 Task: Add an event with the title Product Demo, date '2023/10/01', time 8:30 AM to 10:30 AMand add a description: A Product Demo is a live demonstration of a product's features, functionality, and benefits to potential customers, clients, or stakeholders. It is a powerful tool for showcasing the value proposition of a product and allowing individuals to experience its capabilities firsthand._x000D_
_x000D_
Select event color  Peacock . Add location for the event as: 987 Av. dos Aliados, Porto, Portugal, logged in from the account softage.1@softage.netand send the event invitation to softage.10@softage.net and softage.2@softage.net. Set a reminder for the event Doesn't repeat
Action: Mouse moved to (65, 103)
Screenshot: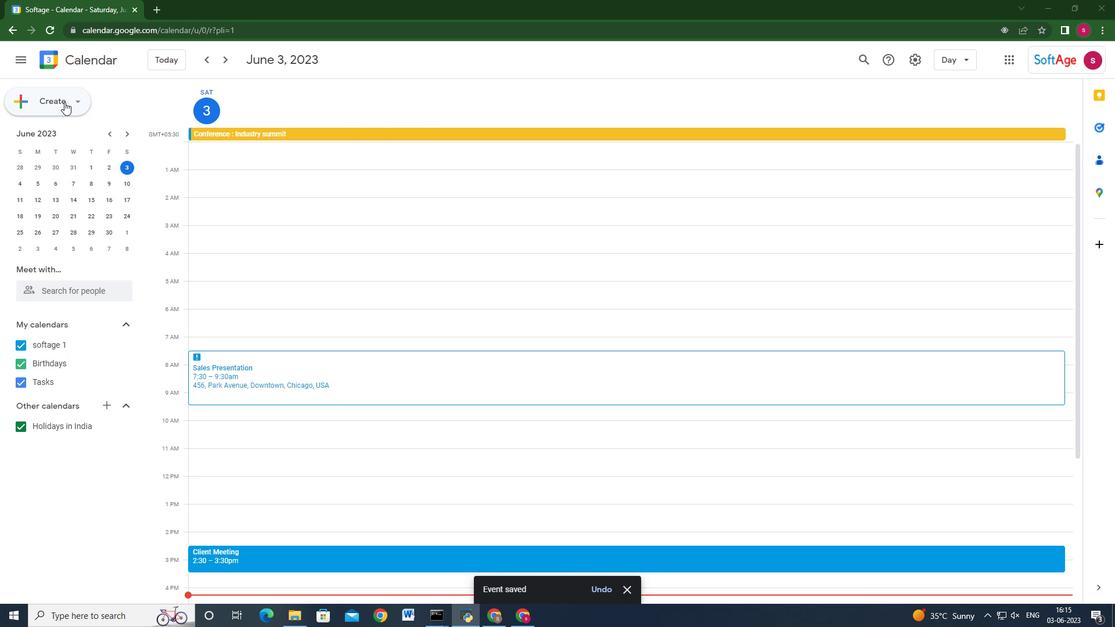 
Action: Mouse pressed left at (65, 103)
Screenshot: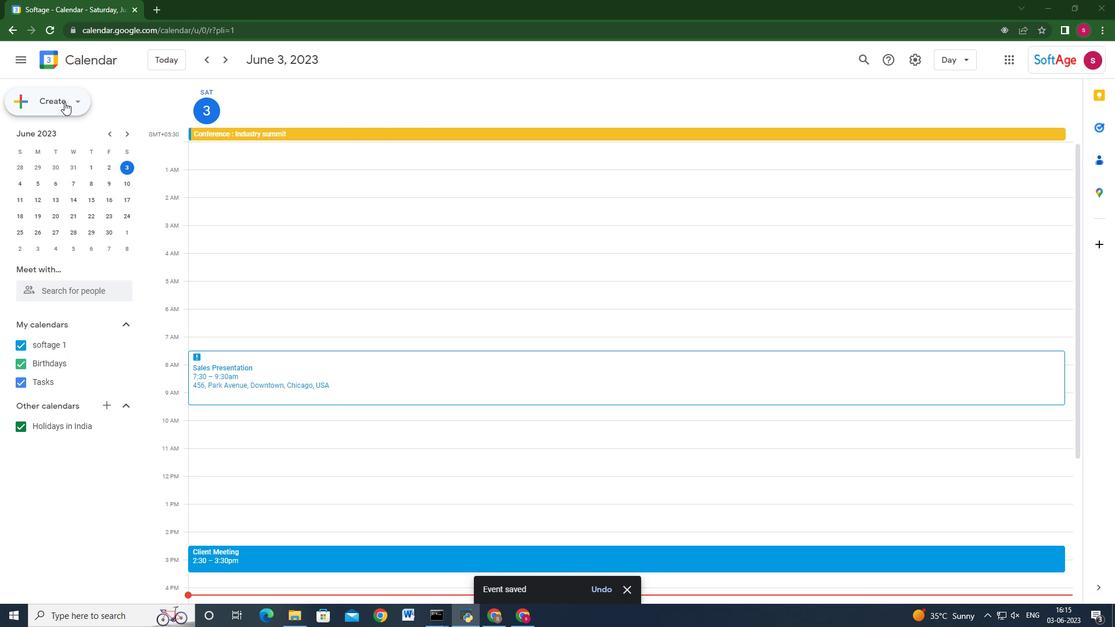 
Action: Mouse moved to (58, 127)
Screenshot: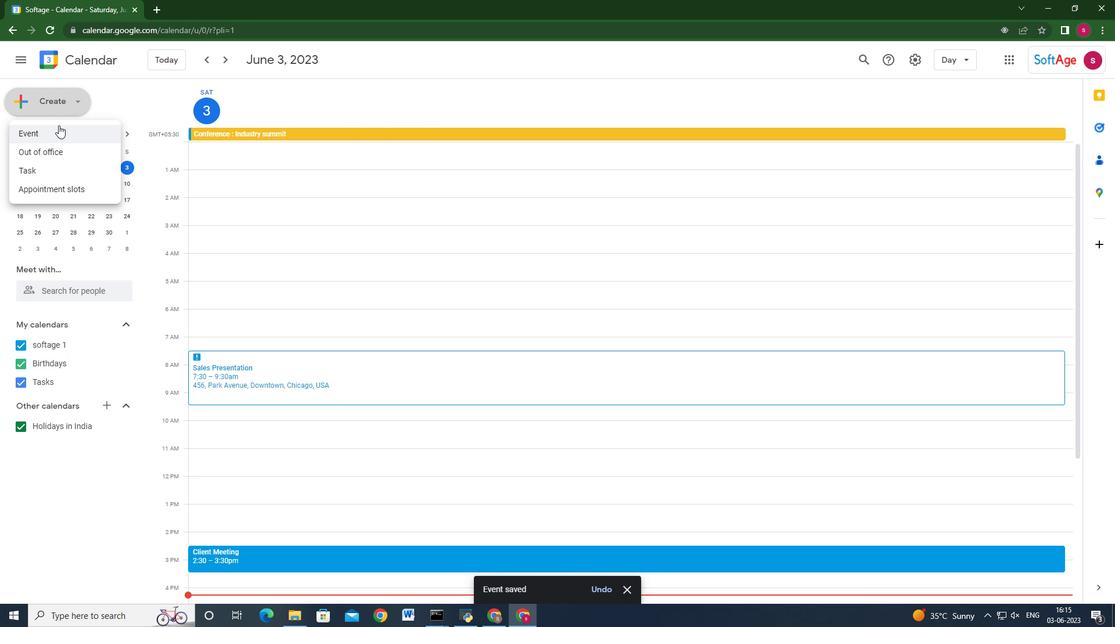 
Action: Mouse pressed left at (58, 127)
Screenshot: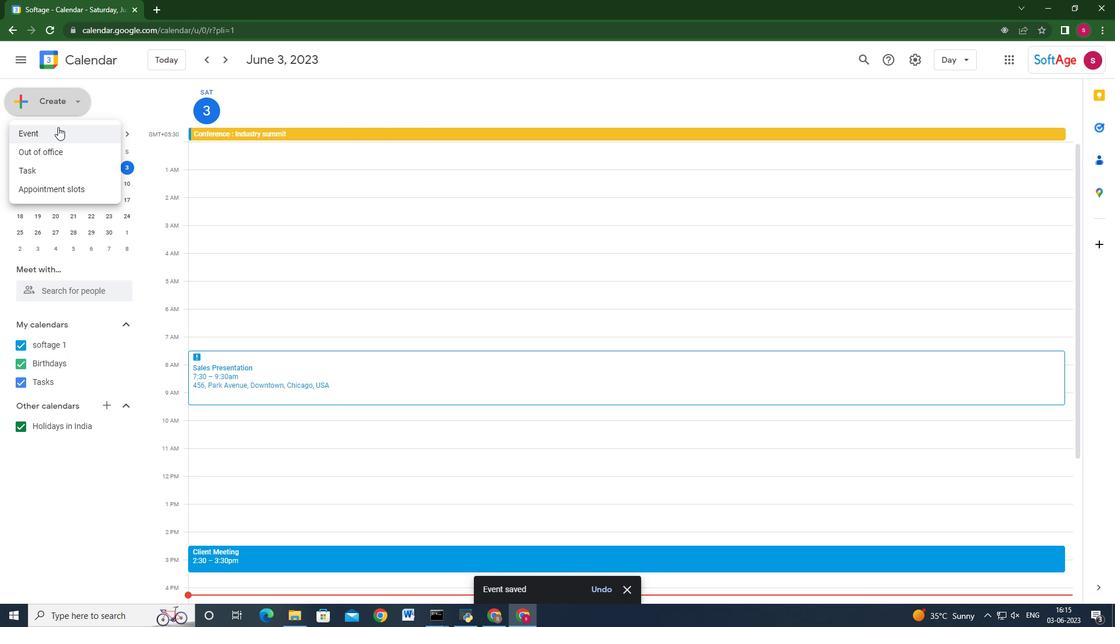 
Action: Mouse moved to (638, 552)
Screenshot: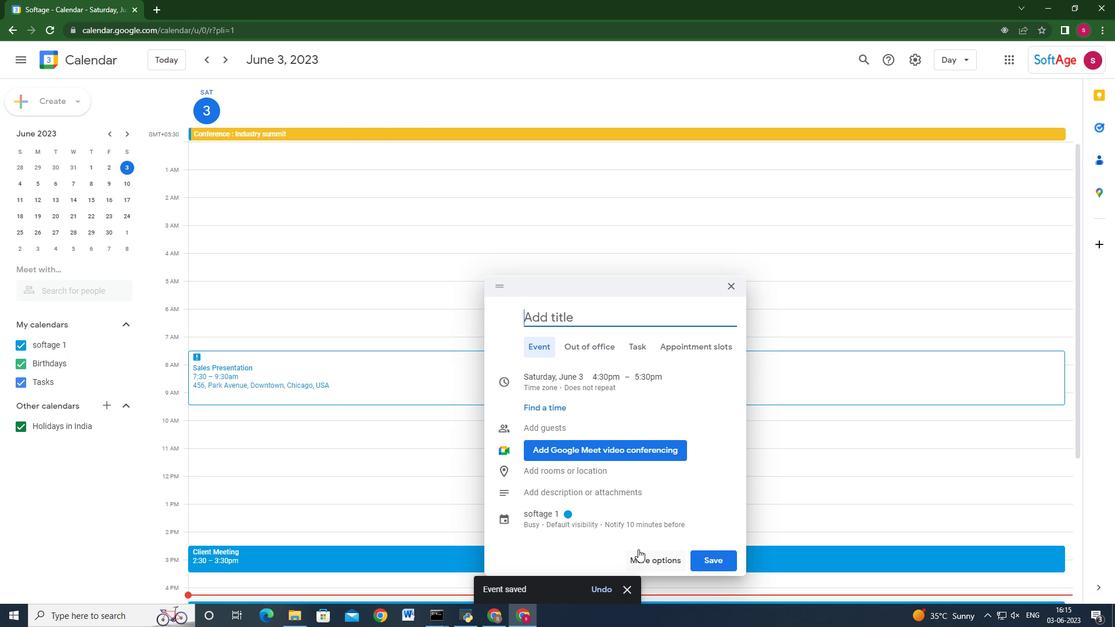 
Action: Mouse pressed left at (638, 552)
Screenshot: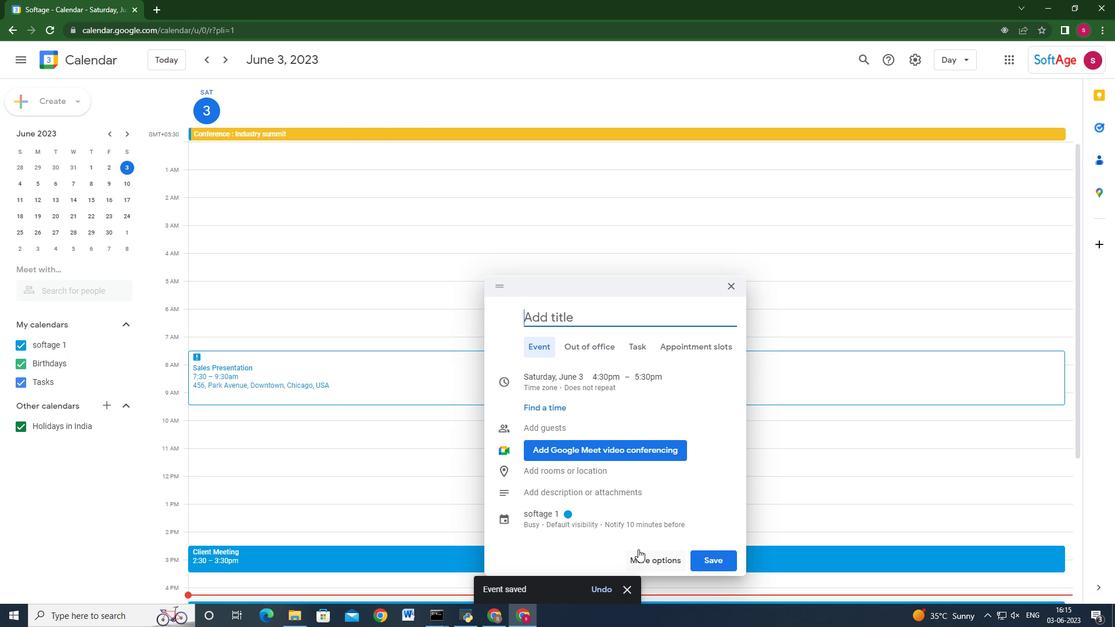 
Action: Mouse moved to (159, 69)
Screenshot: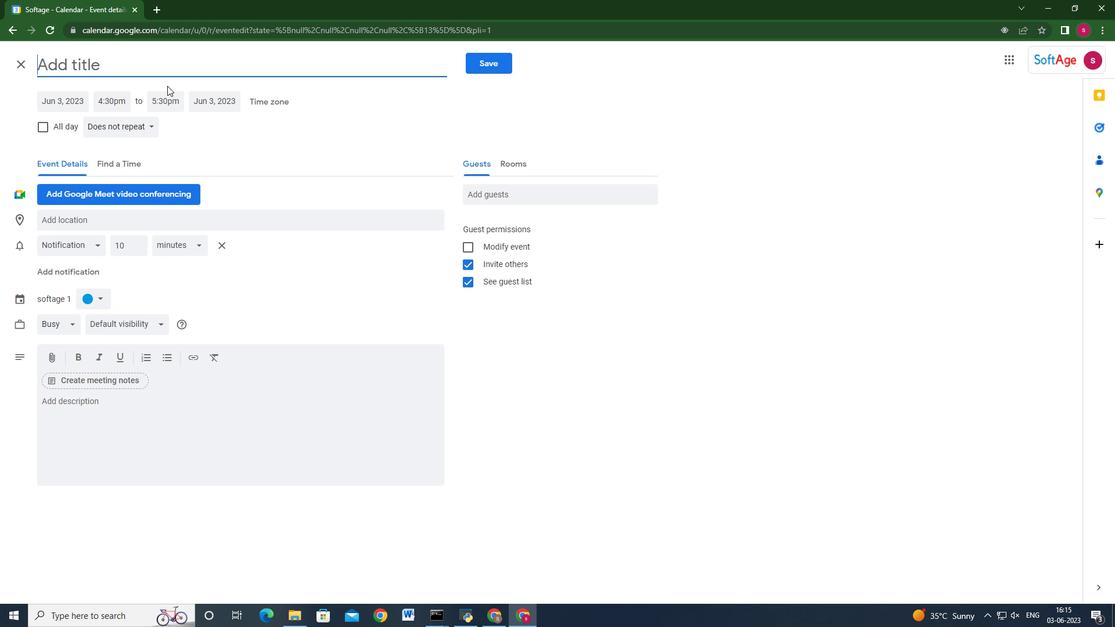 
Action: Key pressed <Key.shift>Product<Key.space><Key.shift_r>Demo
Screenshot: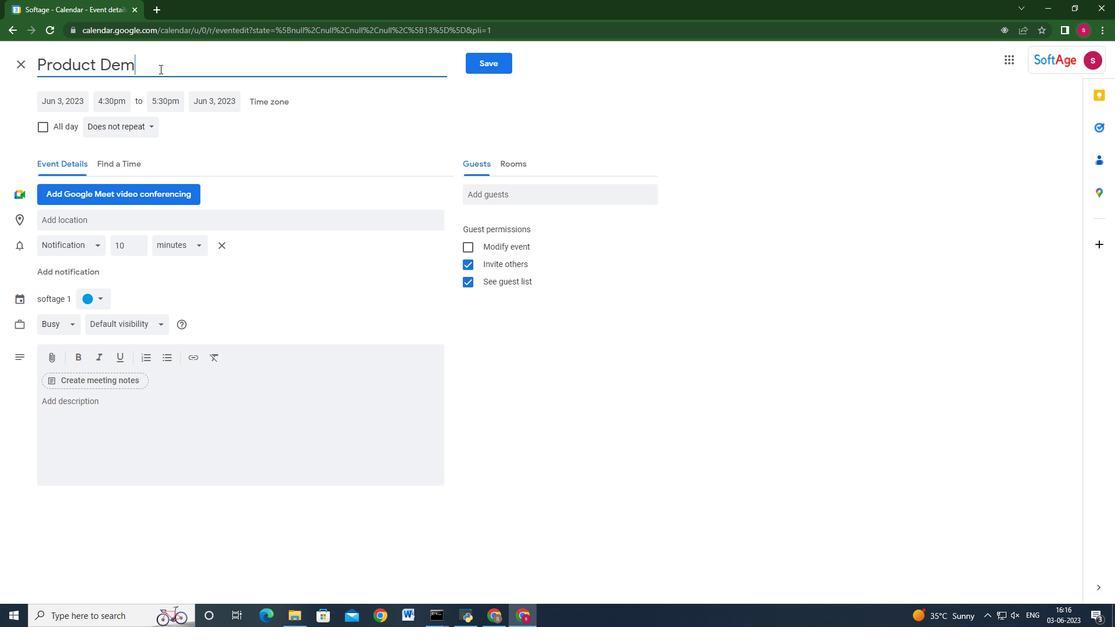 
Action: Mouse moved to (76, 103)
Screenshot: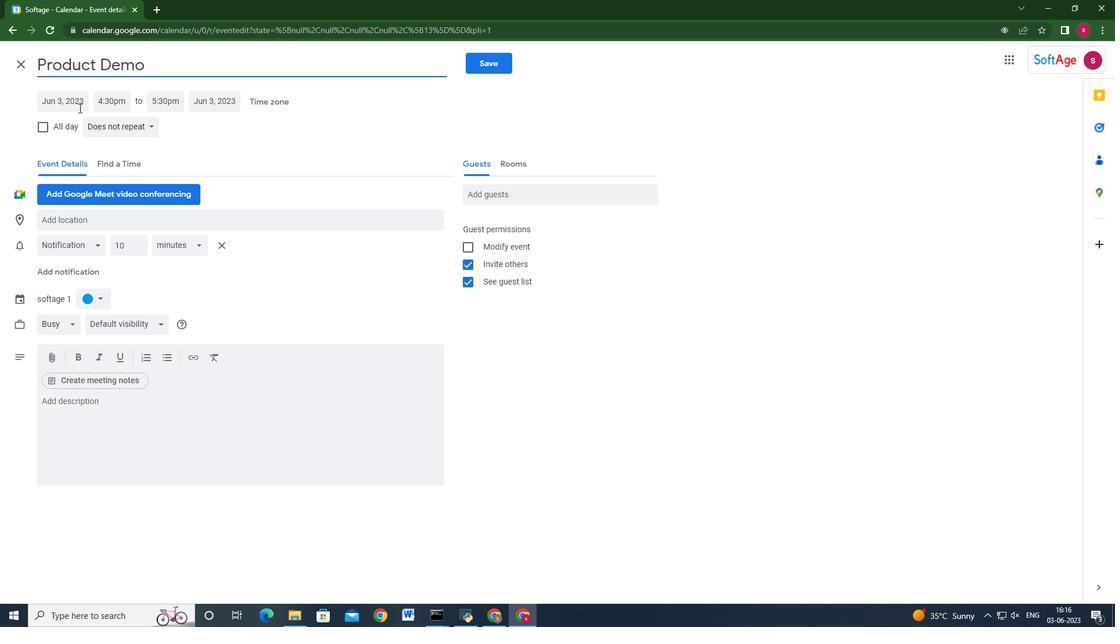 
Action: Mouse pressed left at (76, 103)
Screenshot: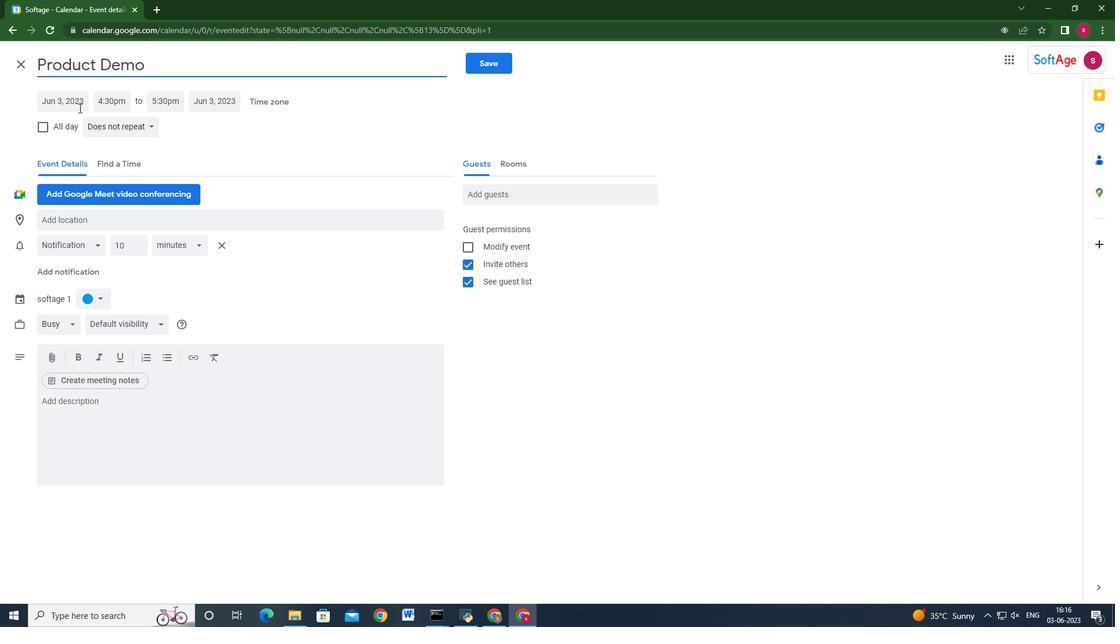 
Action: Mouse moved to (189, 127)
Screenshot: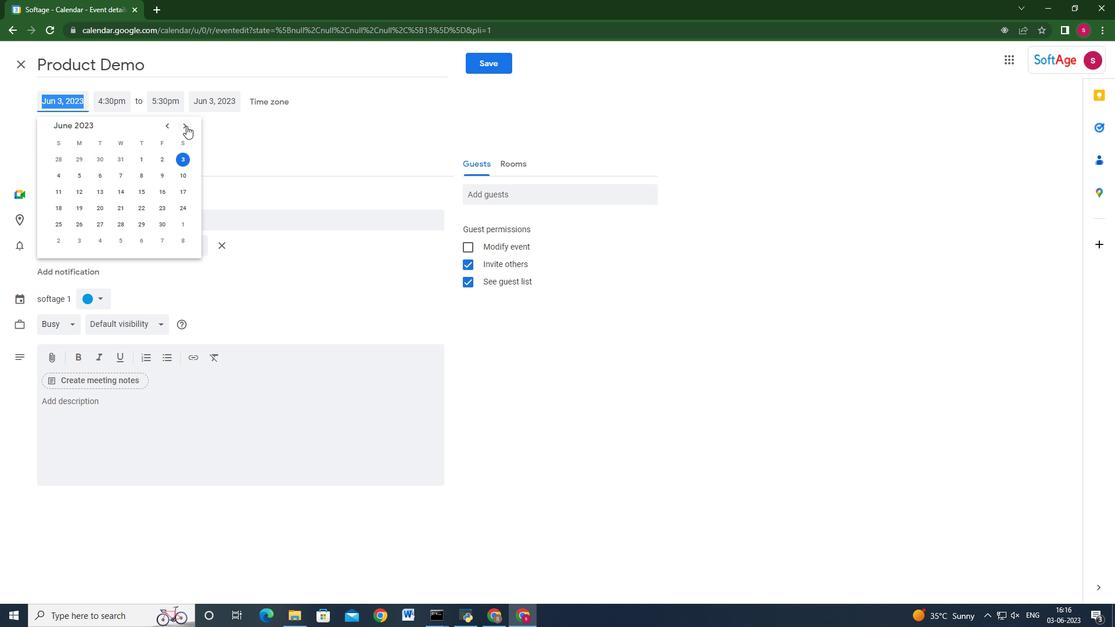 
Action: Mouse pressed left at (189, 127)
Screenshot: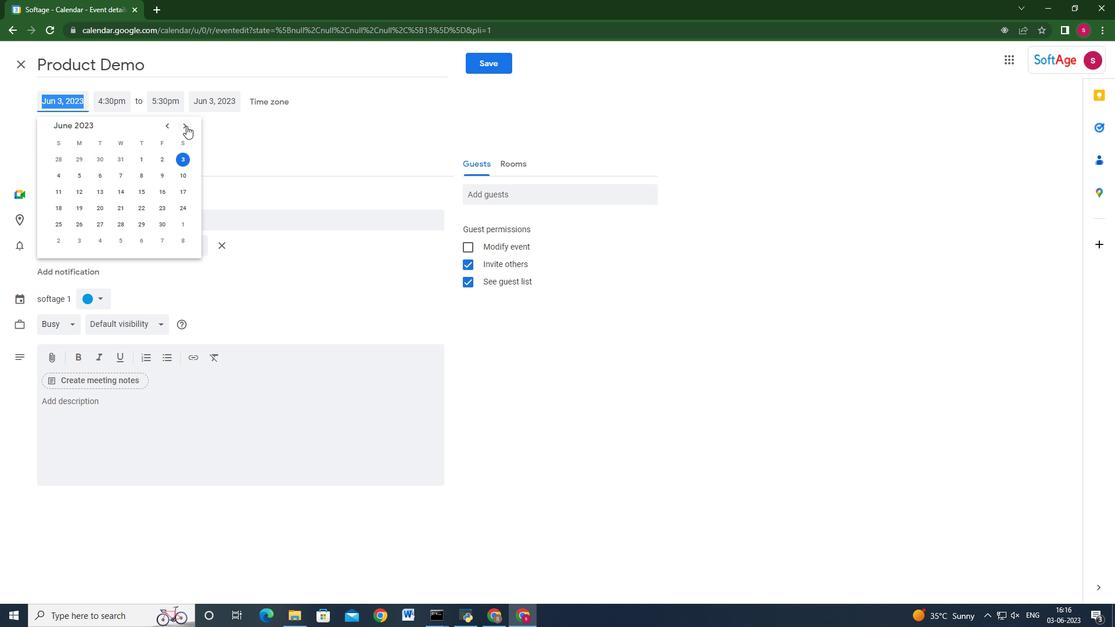 
Action: Mouse pressed left at (189, 127)
Screenshot: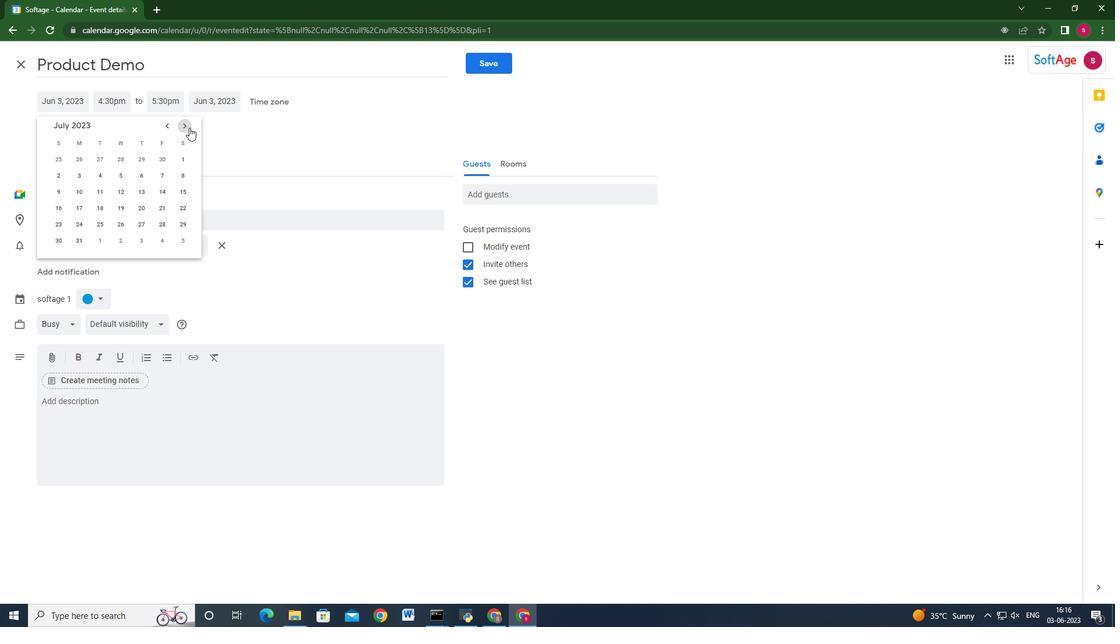 
Action: Mouse pressed left at (189, 127)
Screenshot: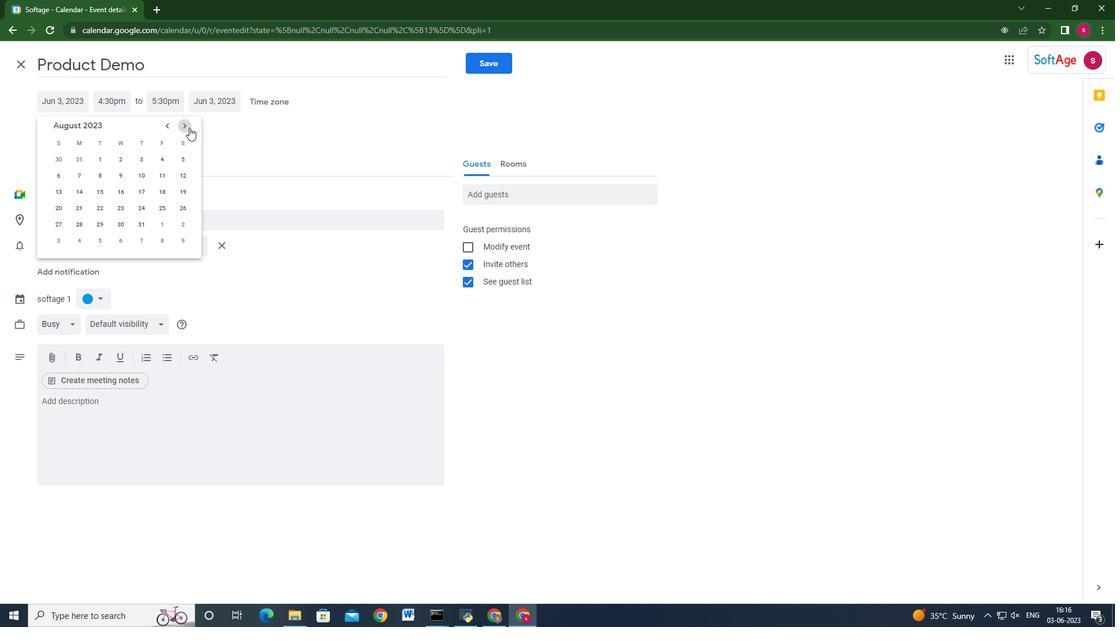 
Action: Mouse pressed left at (189, 127)
Screenshot: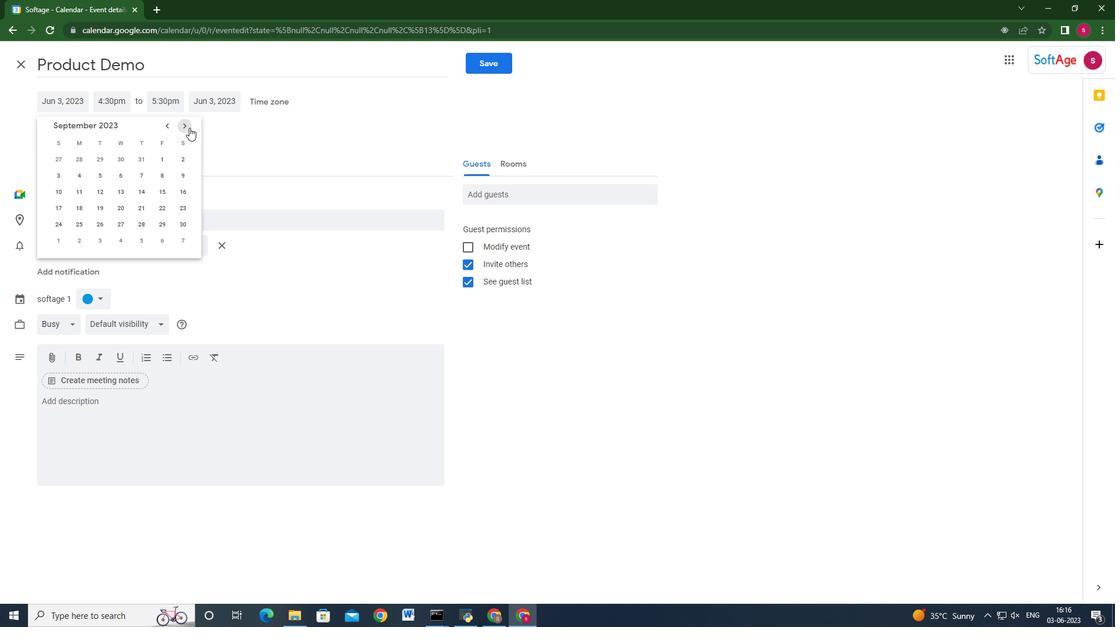 
Action: Mouse moved to (57, 159)
Screenshot: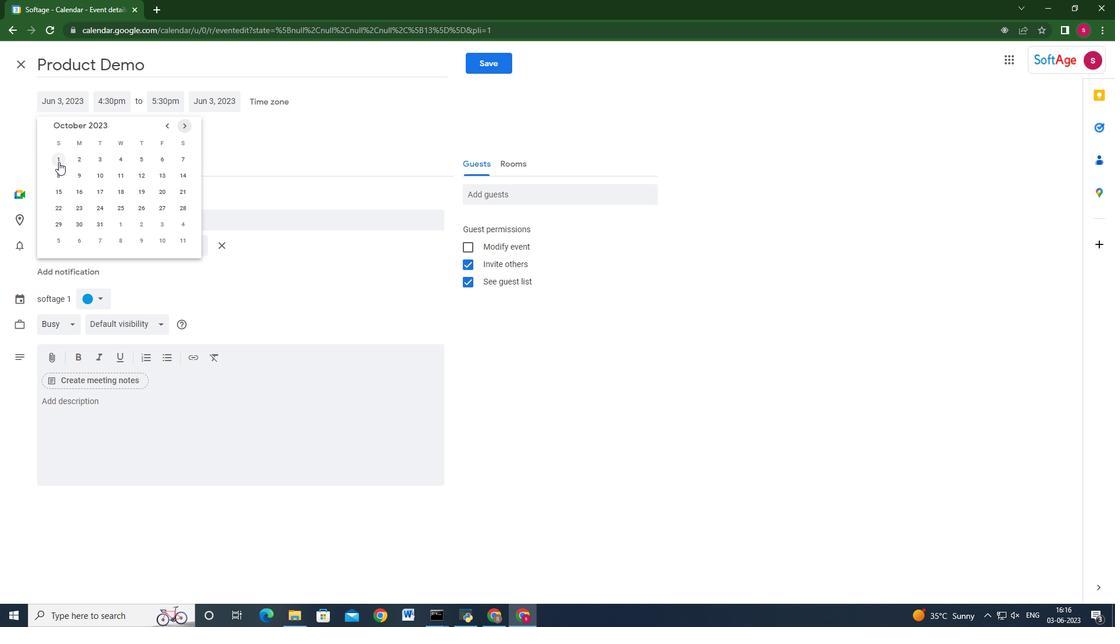 
Action: Mouse pressed left at (57, 159)
Screenshot: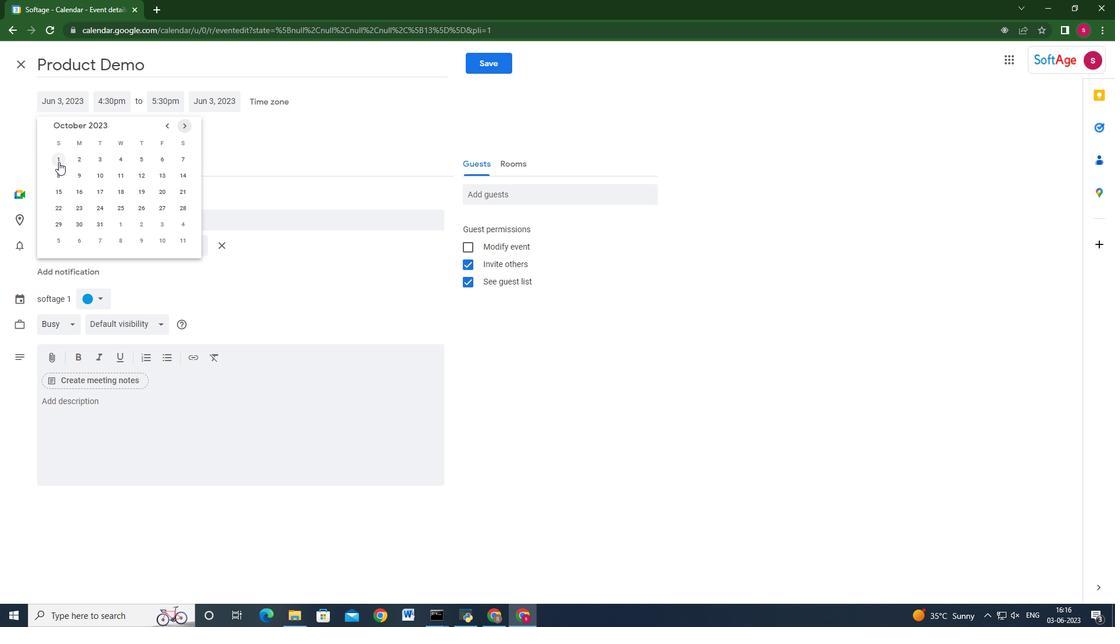 
Action: Mouse moved to (119, 98)
Screenshot: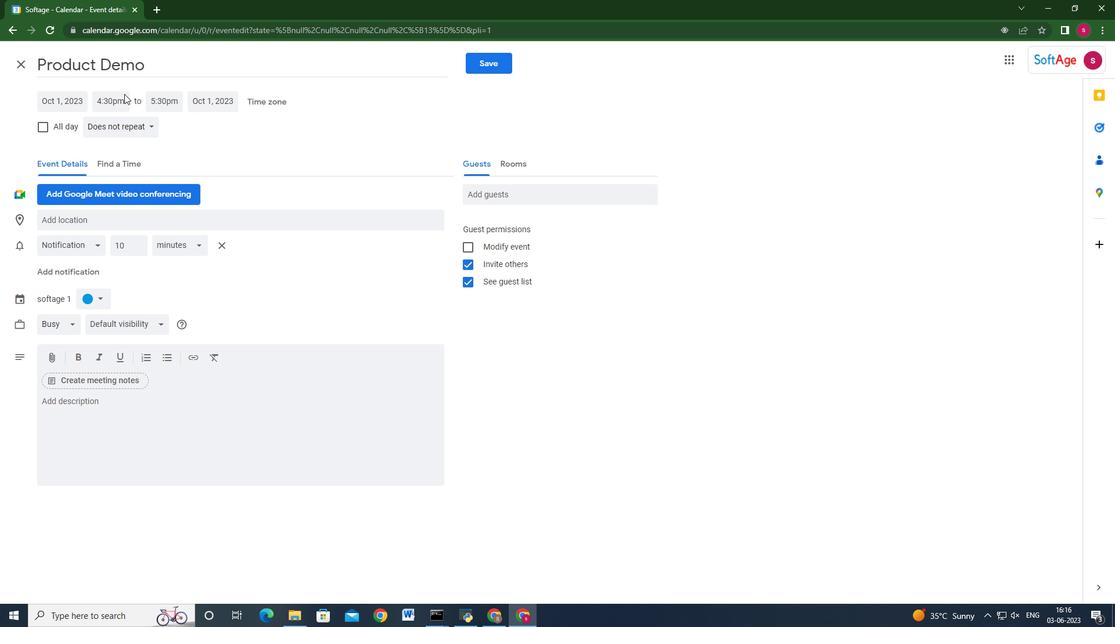 
Action: Mouse pressed left at (119, 98)
Screenshot: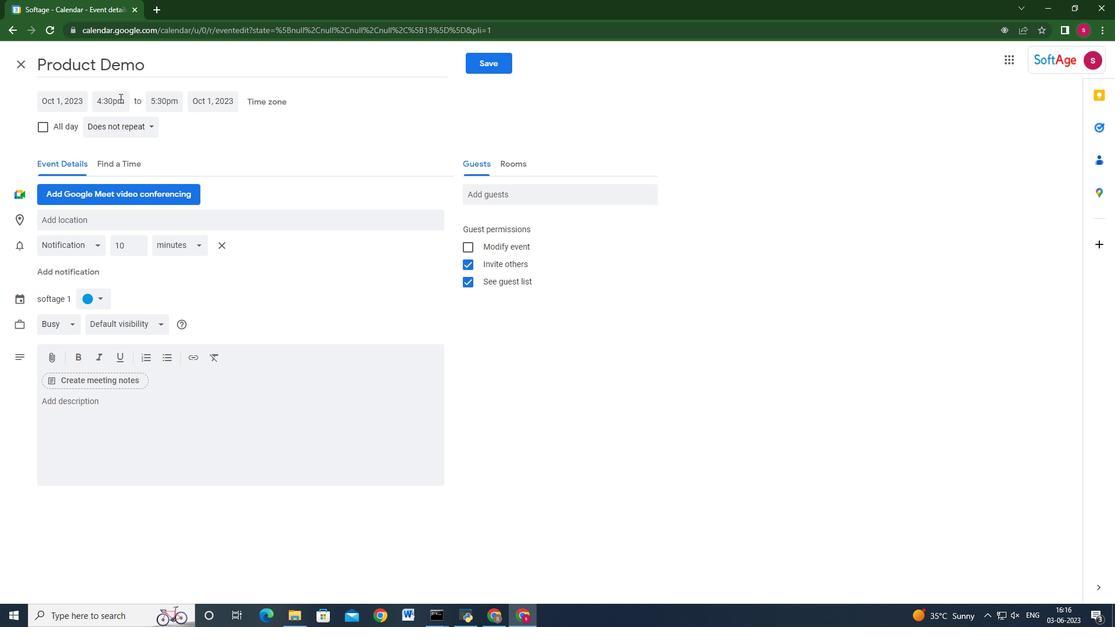 
Action: Key pressed 8<Key.shift>:30am<Key.enter><Key.tab>10<Key.shift>:30am<Key.enter>
Screenshot: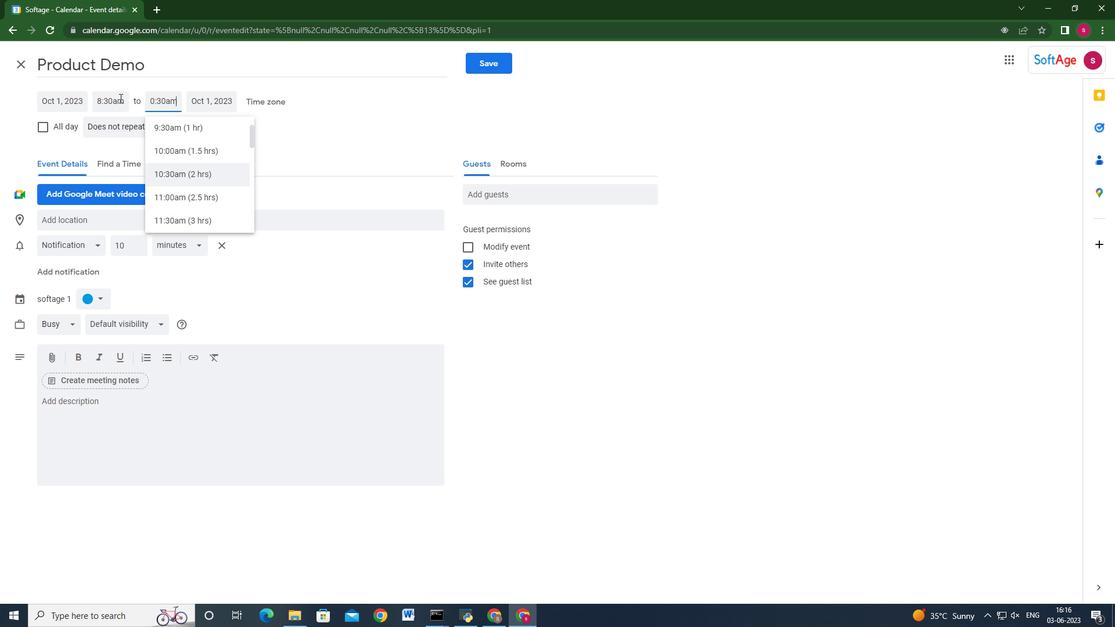 
Action: Mouse moved to (159, 410)
Screenshot: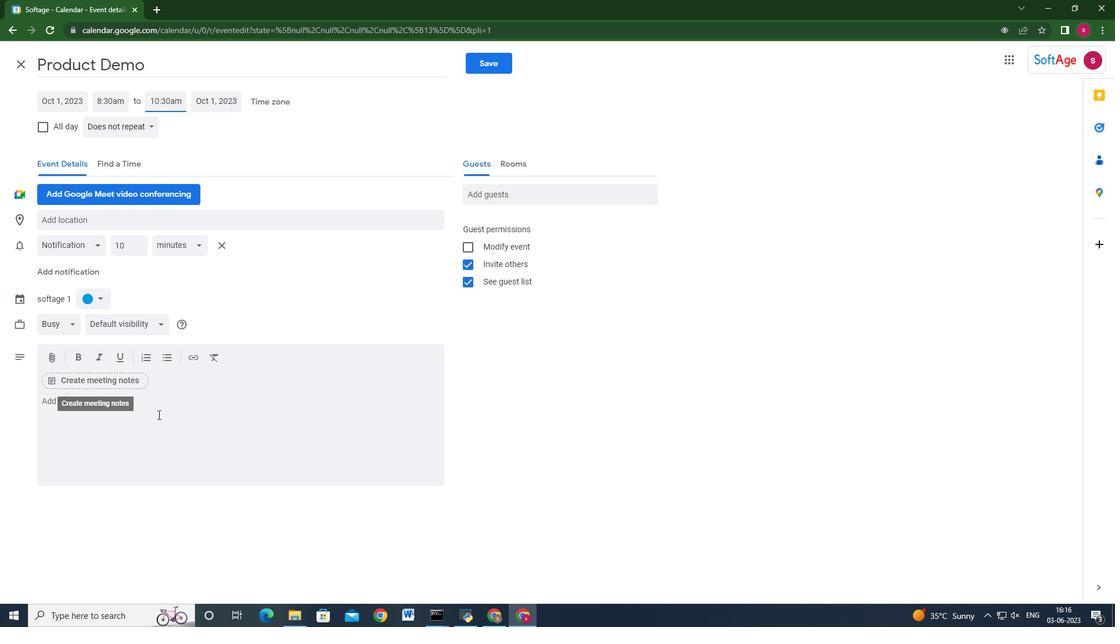 
Action: Mouse pressed left at (159, 410)
Screenshot: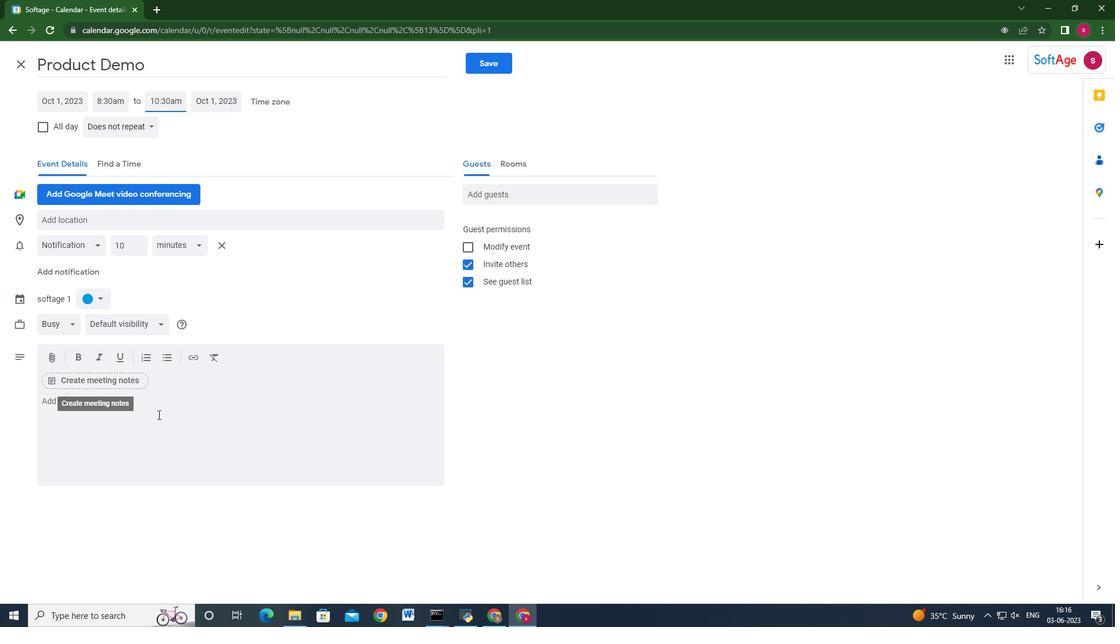 
Action: Key pressed <Key.shift_r>A<Key.space>p<Key.backspace><Key.shift>Product<Key.space><Key.shift_r>Demo<Key.space>is<Key.space>a<Key.space>live<Key.space>demonstration<Key.space>of<Key.space>a<Key.space>f<Key.backspace>product's<Key.space>features<Key.space>functionality<Key.space>,<Key.space><Key.backspace><Key.backspace><Key.backspace>,<Key.space>and<Key.space>benefits<Key.space>to<Key.space>potential<Key.space>customers,<Key.space>clients,<Key.space>or<Key.space>stakeholders.<Key.space><Key.shift>It<Key.space>is<Key.space>a<Key.space>powerful<Key.space>tool<Key.space>for<Key.space>showcasing<Key.space>the<Key.space>value<Key.space>proposition<Key.space>of<Key.space>a<Key.space>product<Key.space>and<Key.space>ad<Key.backspace>llowing<Key.space>individuals<Key.space>to<Key.space>experience<Key.space>its<Key.space>capabilite<Key.backspace>ies<Key.space>firsthand.
Screenshot: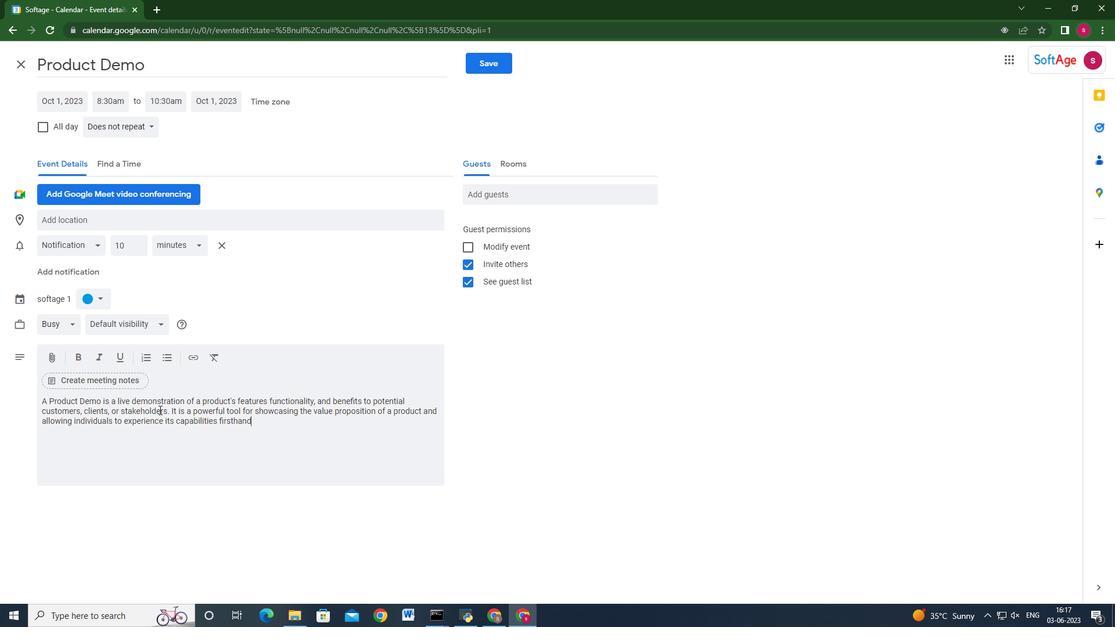 
Action: Mouse moved to (87, 296)
Screenshot: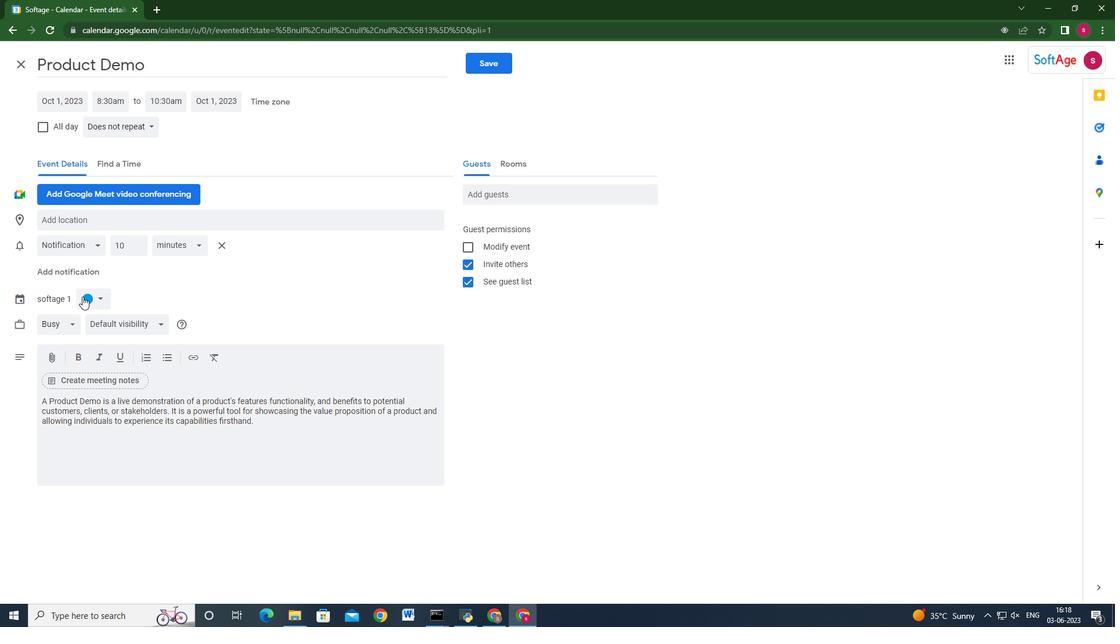 
Action: Mouse pressed left at (87, 296)
Screenshot: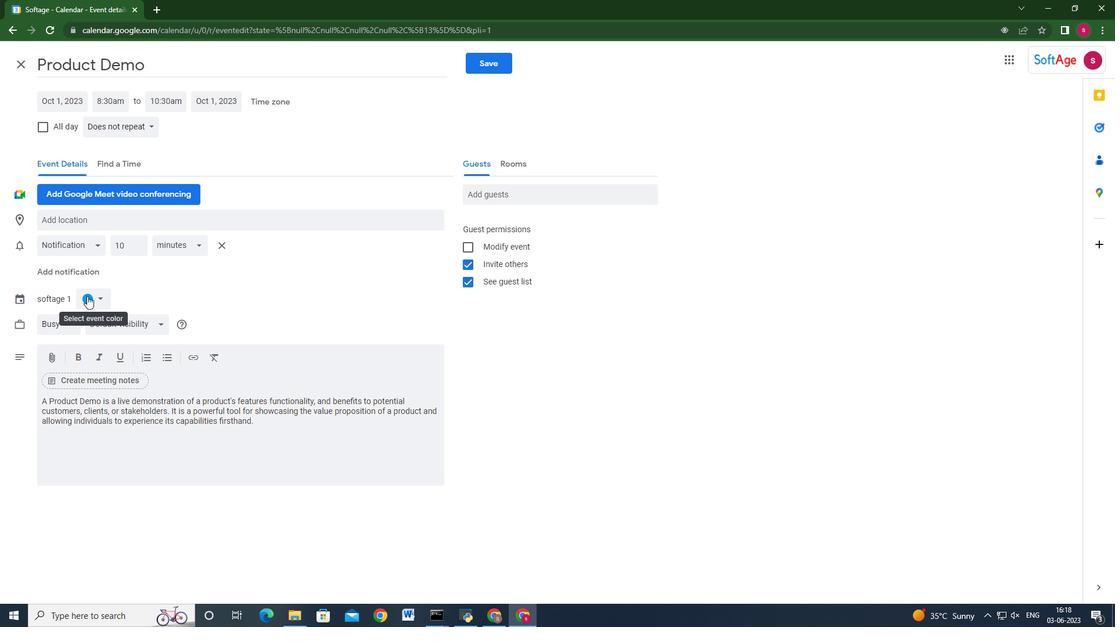 
Action: Mouse moved to (87, 341)
Screenshot: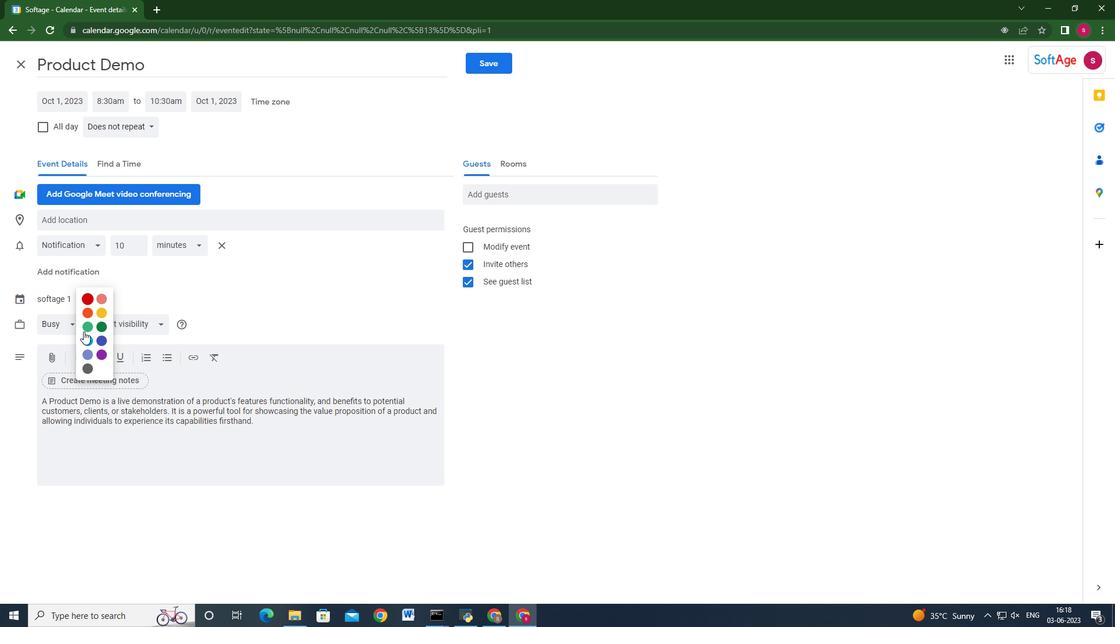 
Action: Mouse pressed left at (87, 341)
Screenshot: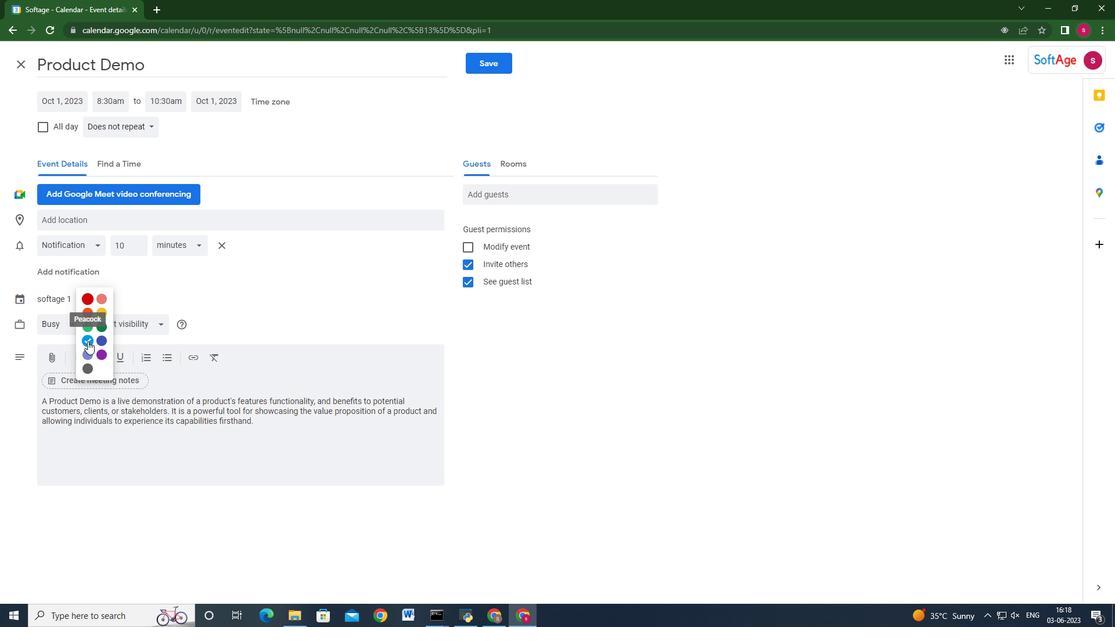 
Action: Mouse moved to (123, 223)
Screenshot: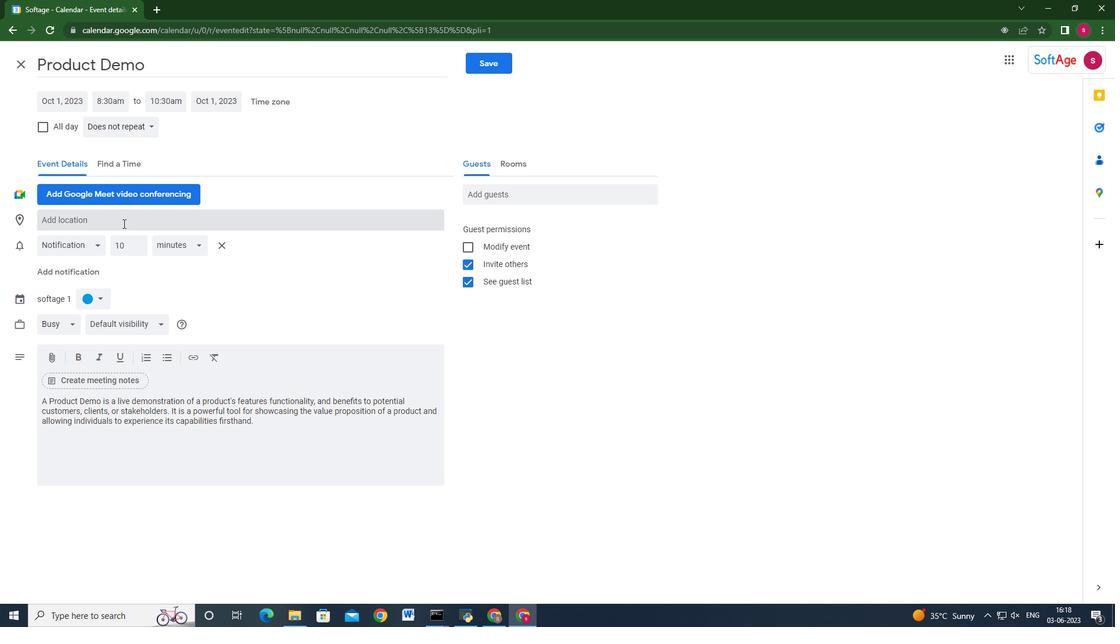 
Action: Mouse pressed left at (123, 223)
Screenshot: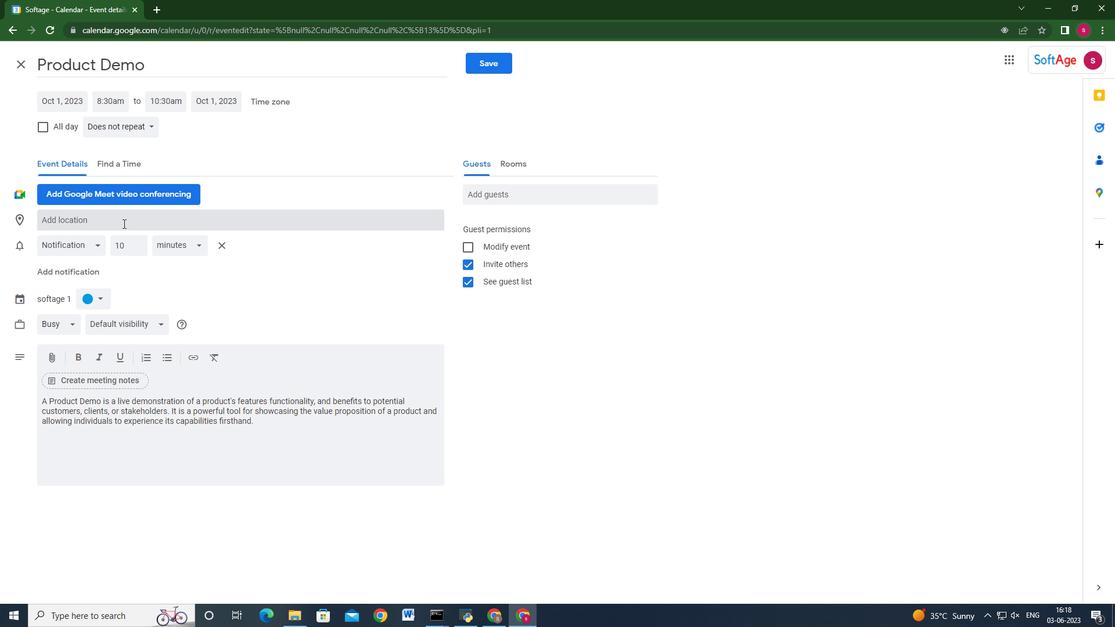 
Action: Key pressed 987<Key.space><Key.shift_r>Av.<Key.space>dos<Key.space><Key.shift_r>Aliados,<Key.space><Key.shift>Porto,<Key.space><Key.shift>Portugal
Screenshot: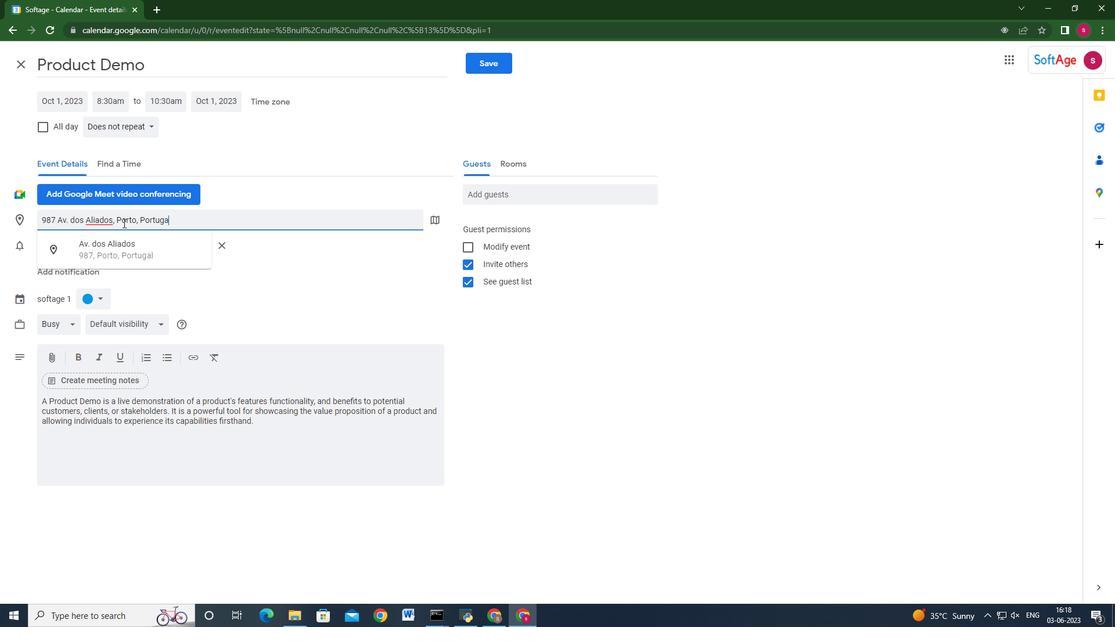 
Action: Mouse moved to (534, 197)
Screenshot: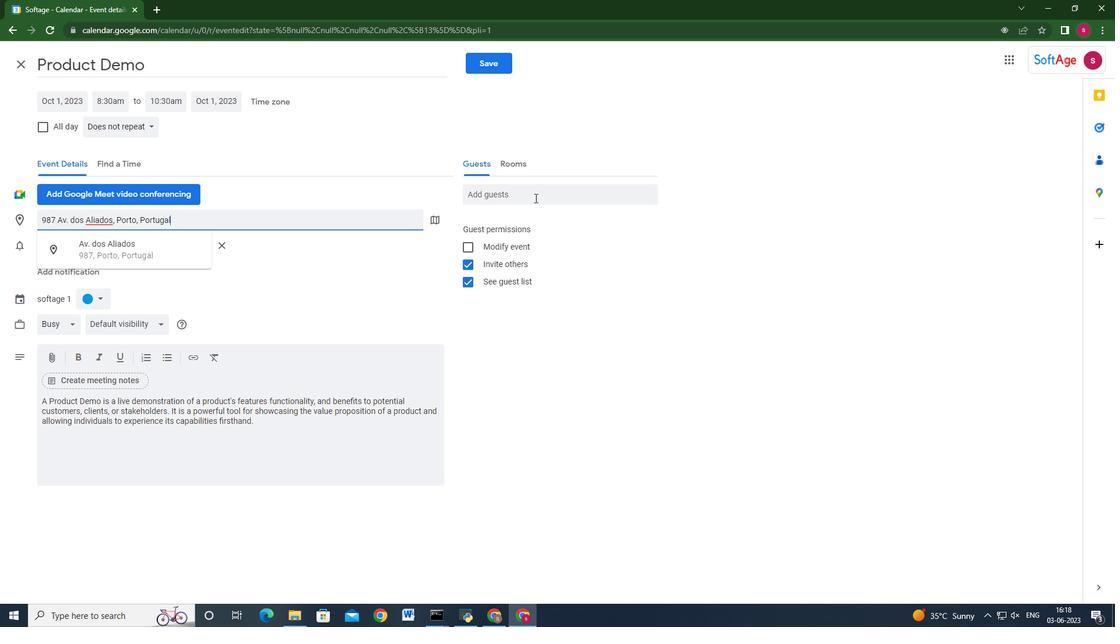 
Action: Mouse pressed left at (534, 197)
Screenshot: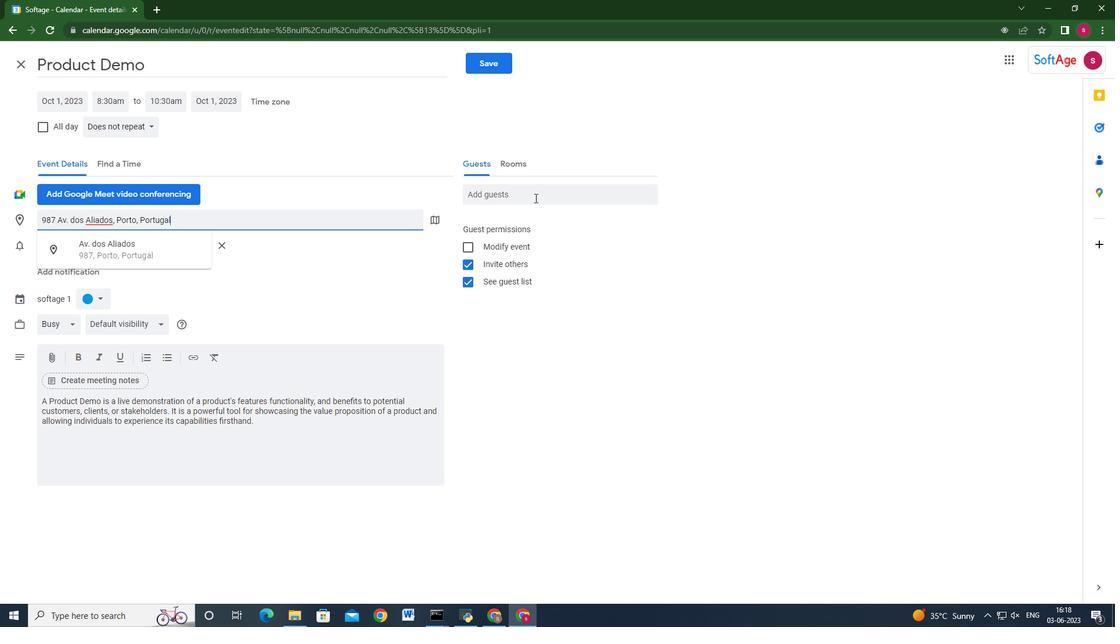 
Action: Mouse moved to (534, 198)
Screenshot: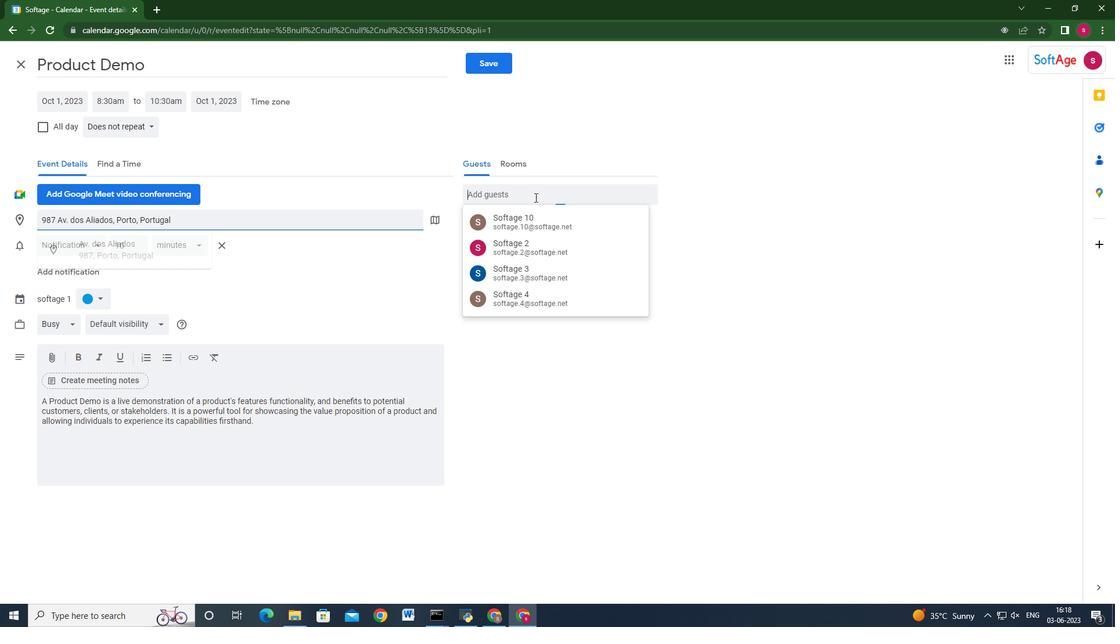 
Action: Key pressed softage.10<Key.shift_r>@softage.net<Key.enter>softage.2<Key.shift_r>@softage.net<Key.enter>
Screenshot: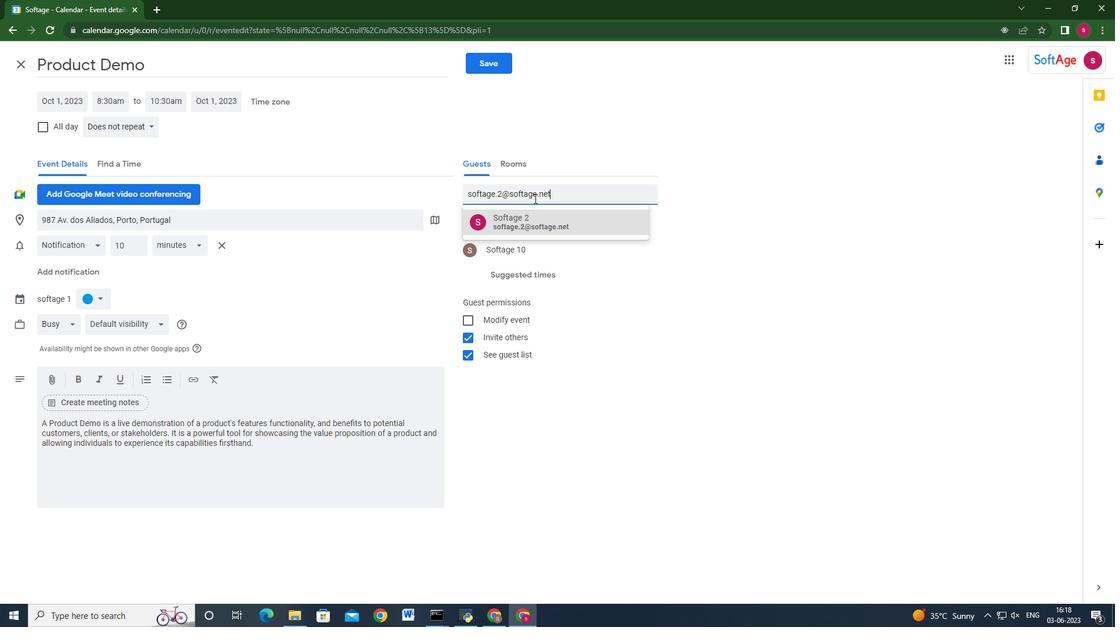 
Action: Mouse moved to (143, 134)
Screenshot: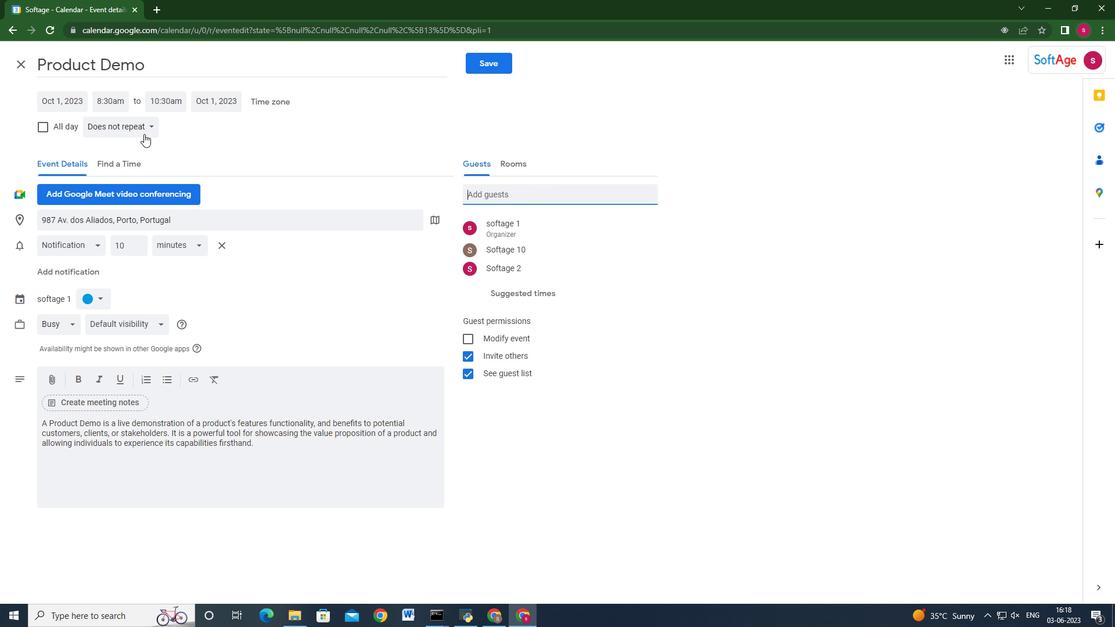 
Action: Mouse pressed left at (143, 134)
Screenshot: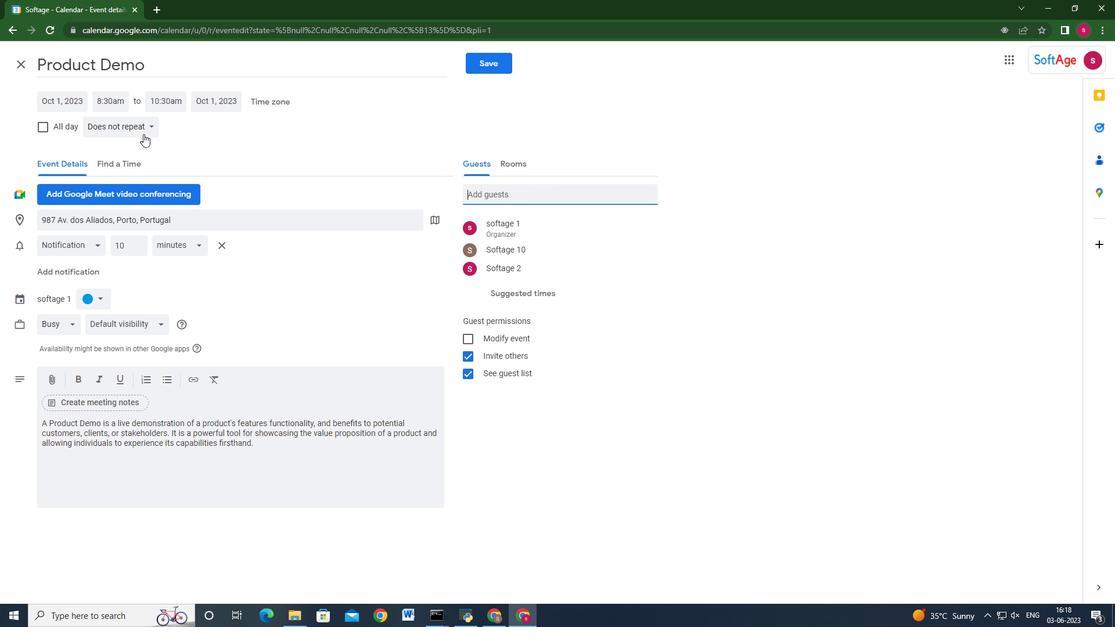 
Action: Mouse moved to (143, 132)
Screenshot: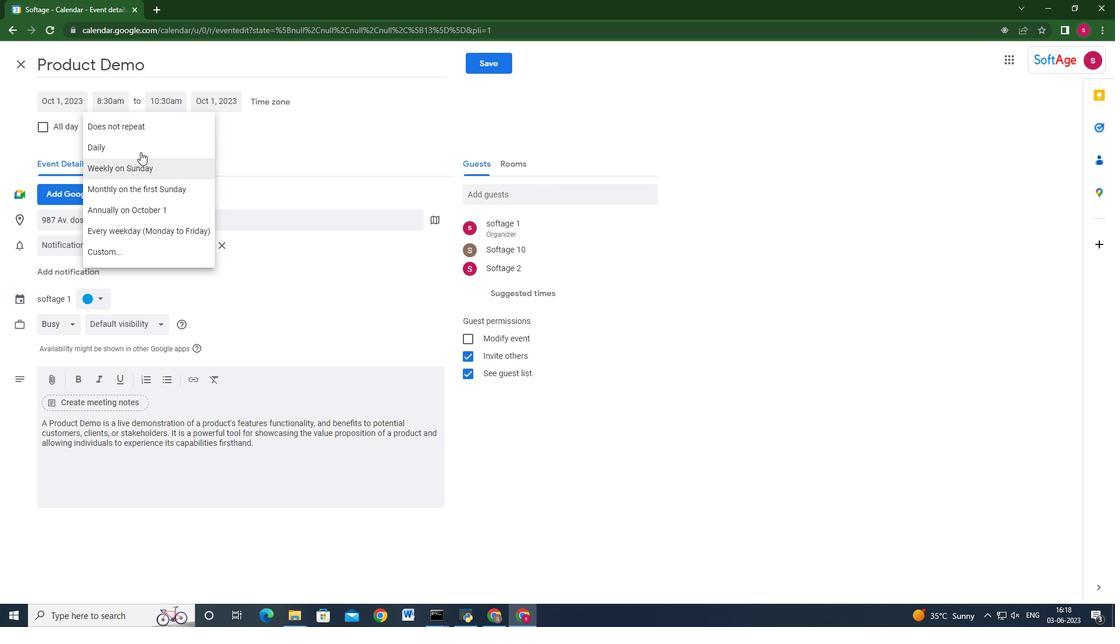 
Action: Mouse pressed left at (143, 132)
Screenshot: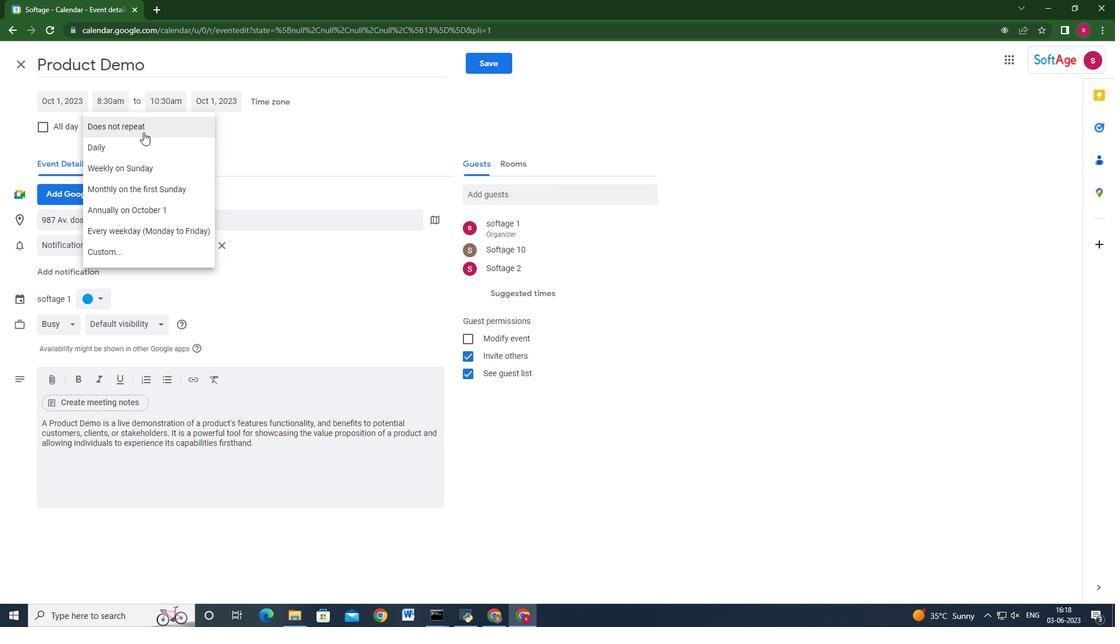 
Action: Mouse moved to (487, 67)
Screenshot: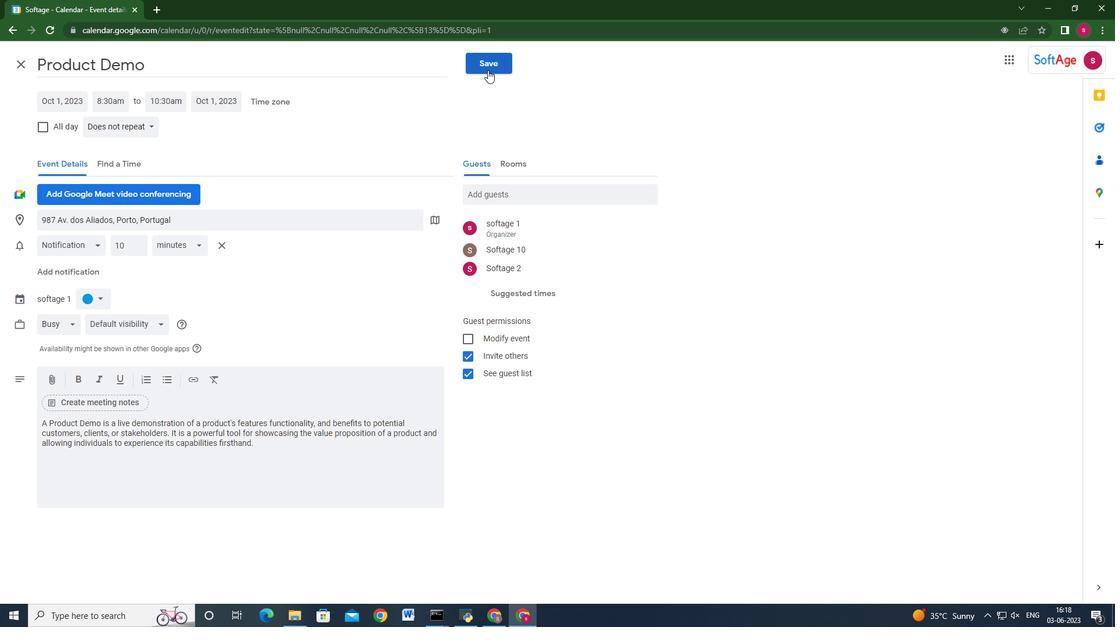 
Action: Mouse pressed left at (487, 67)
Screenshot: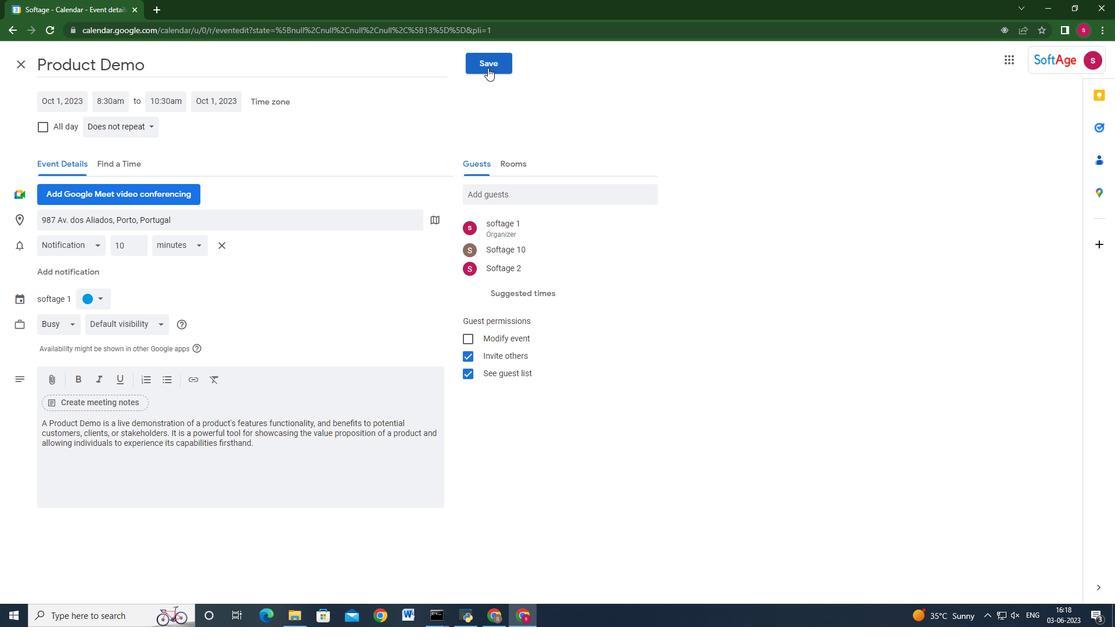 
Action: Mouse moved to (670, 350)
Screenshot: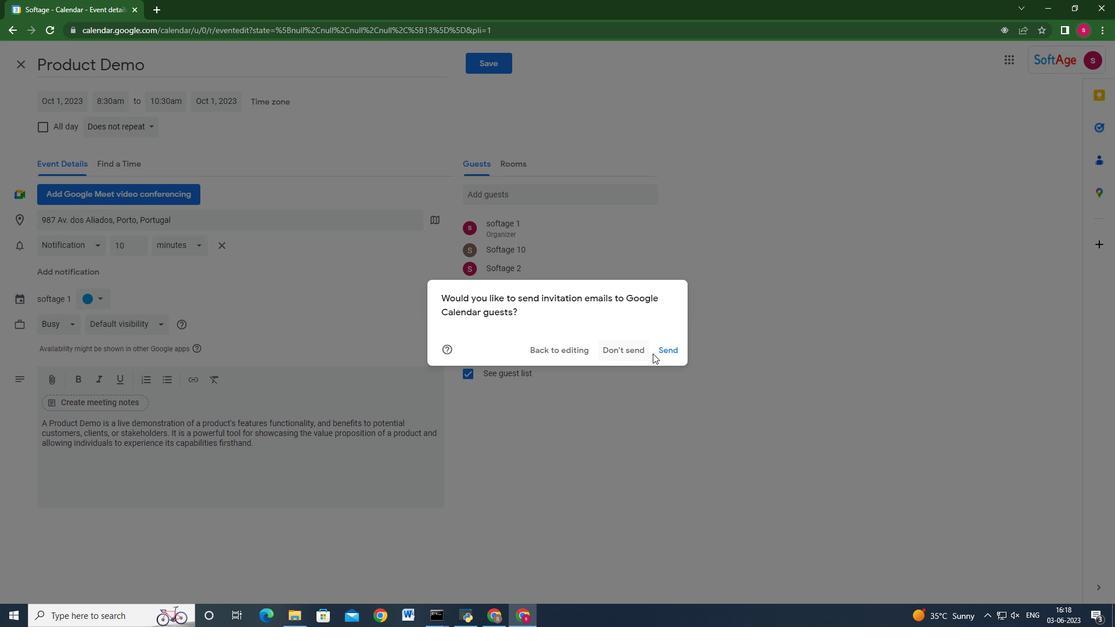 
Action: Mouse pressed left at (670, 350)
Screenshot: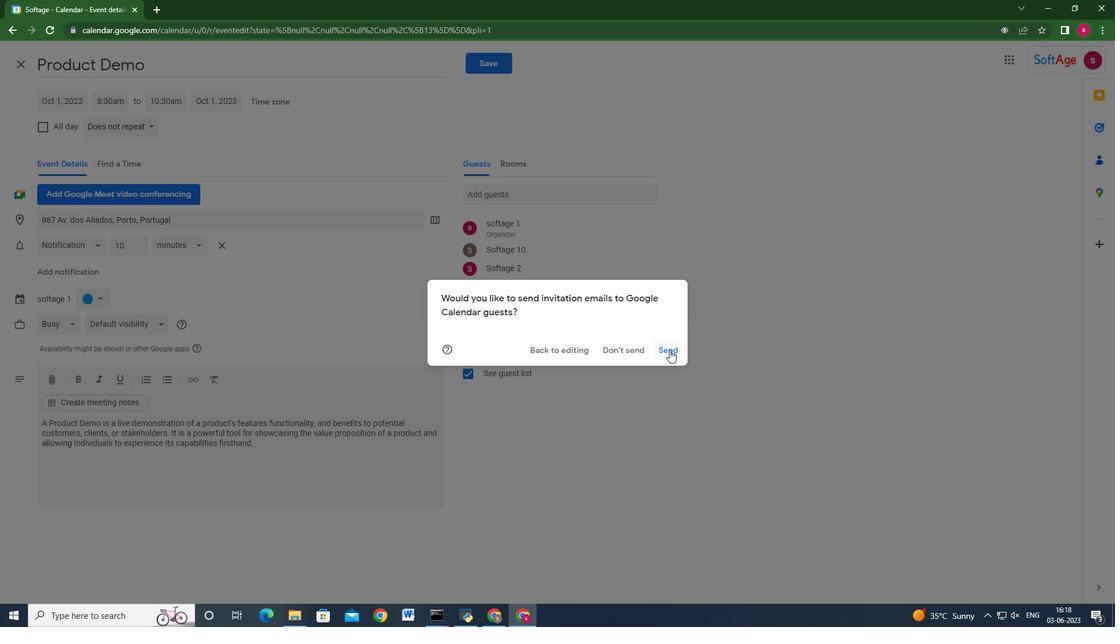 
Action: Mouse moved to (662, 357)
Screenshot: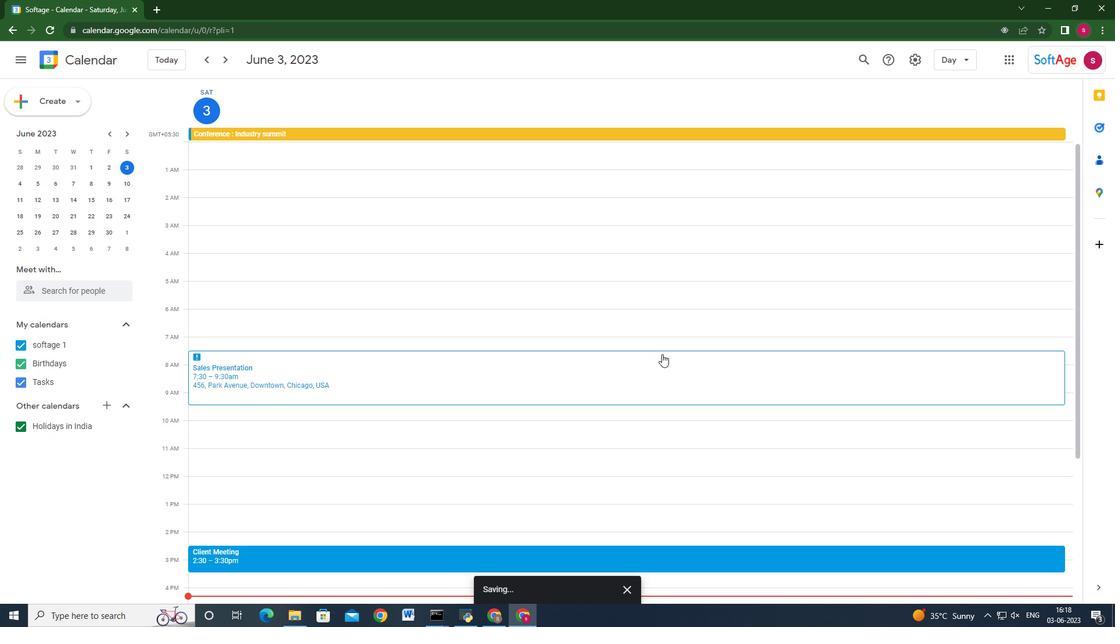 
